 Task: Create in the project AgileBridge and in the Backlog issue 'Integrate a new product recommendation feature into an existing e-commerce website to improve product discoverability and sales conversion' a child issue 'Serverless computing application deployment automation and optimization', and assign it to team member softage.1@softage.net. Create in the project AgileBridge and in the Backlog issue 'Develop a new tool for automated testing of cross-browser compatibility and responsiveness' a child issue 'Automated infrastructure disaster recovery testing and remediation', and assign it to team member softage.2@softage.net
Action: Mouse moved to (738, 587)
Screenshot: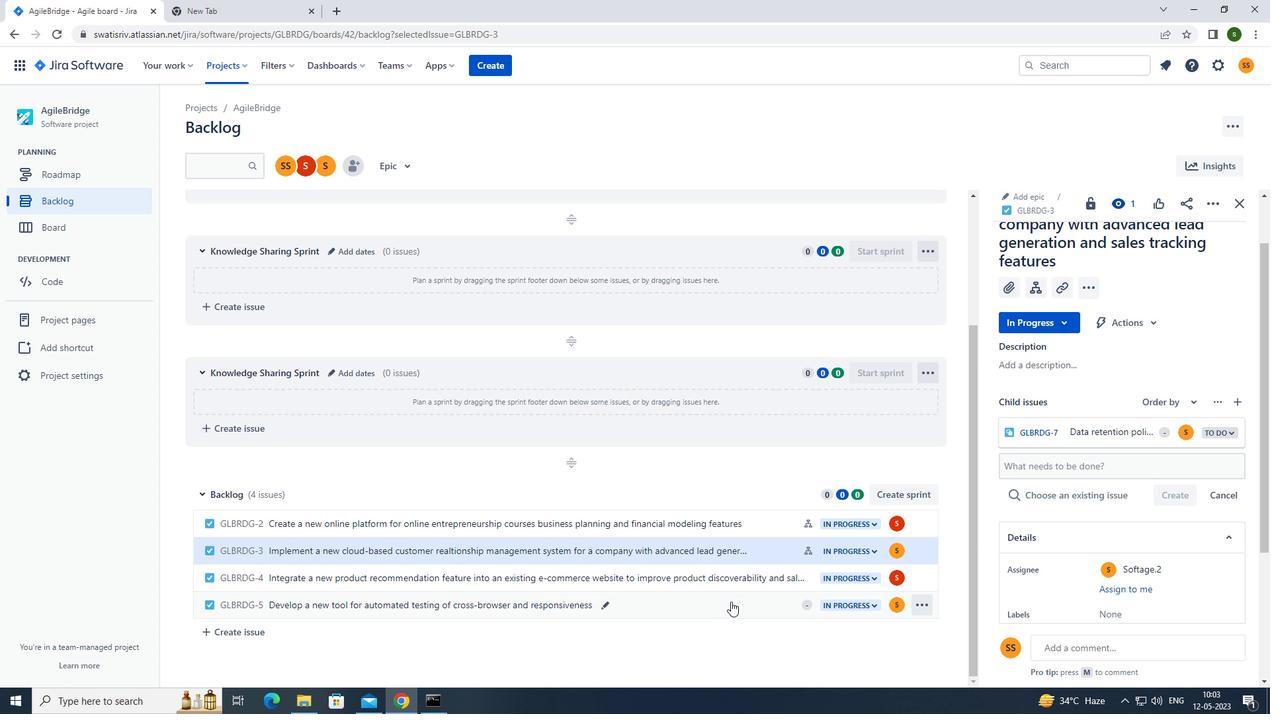 
Action: Mouse pressed left at (738, 587)
Screenshot: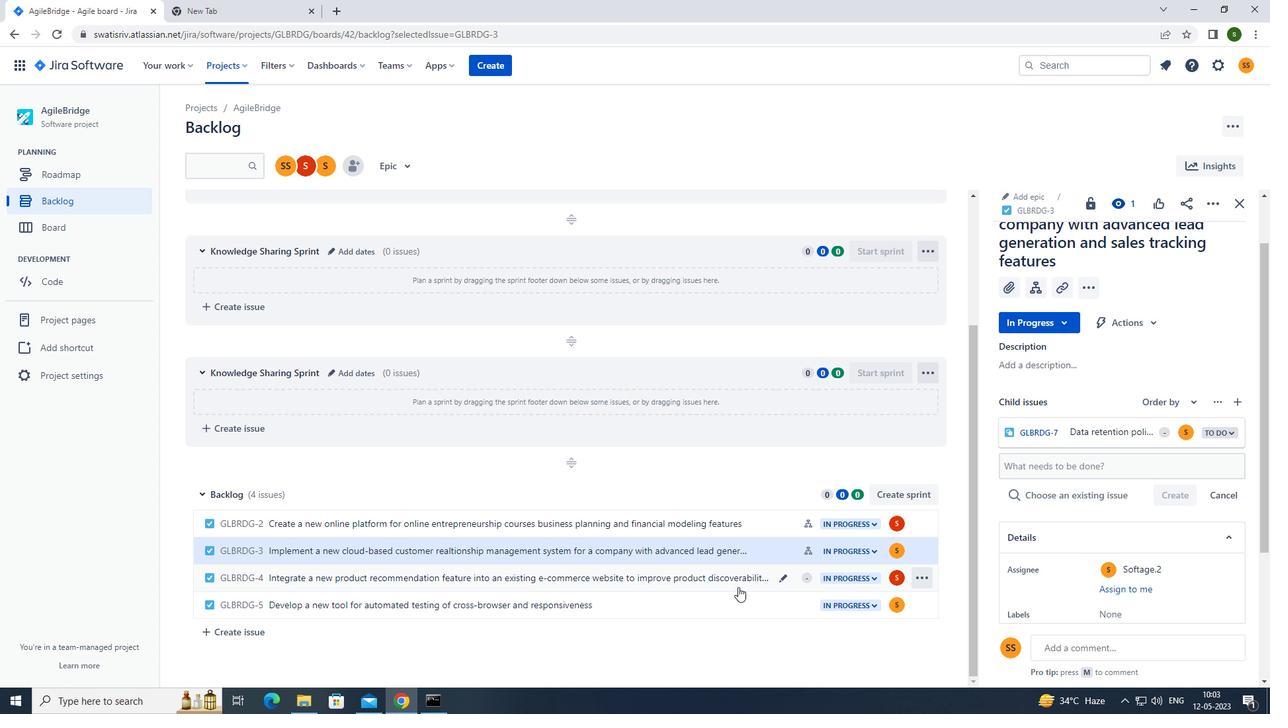 
Action: Mouse moved to (1038, 333)
Screenshot: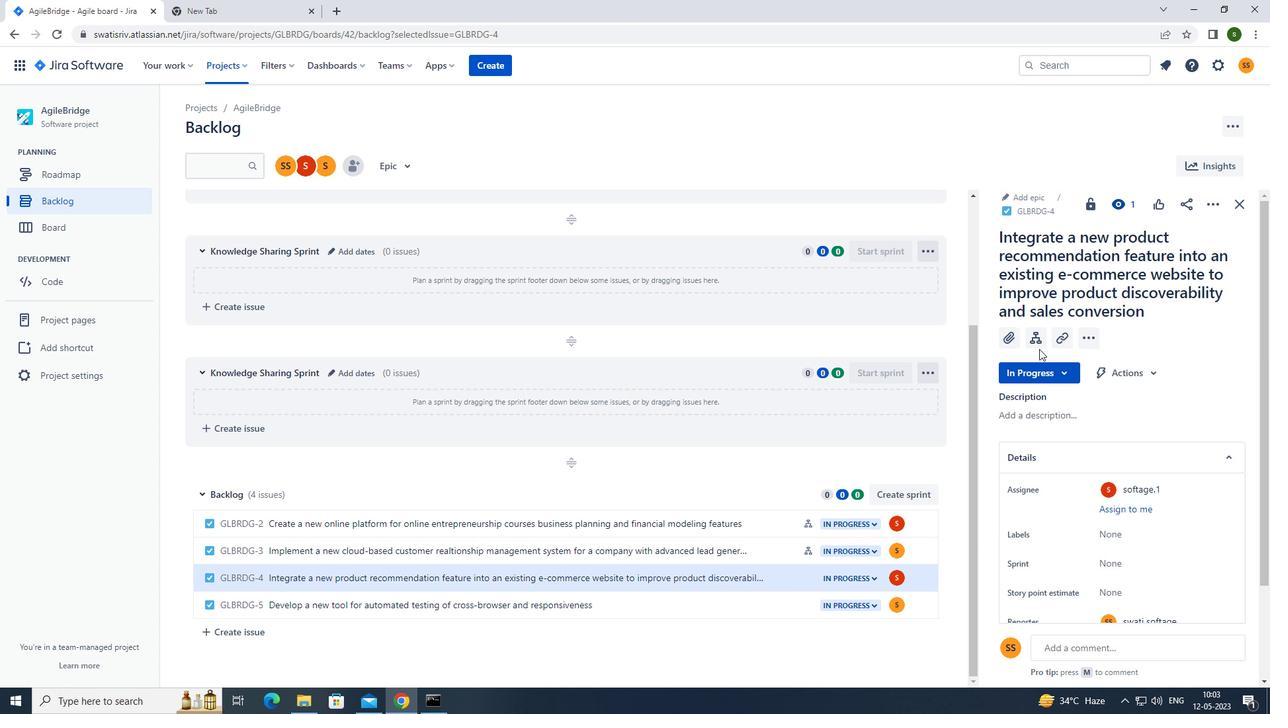 
Action: Mouse pressed left at (1038, 333)
Screenshot: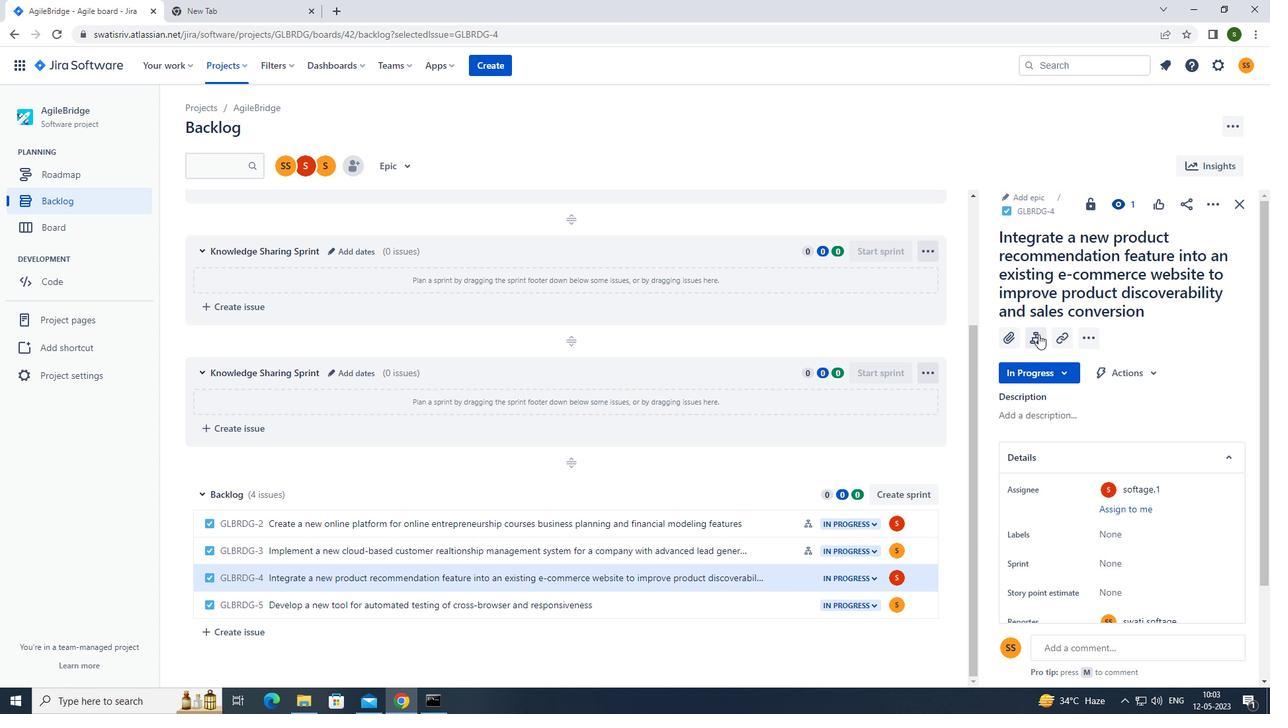 
Action: Mouse moved to (1040, 430)
Screenshot: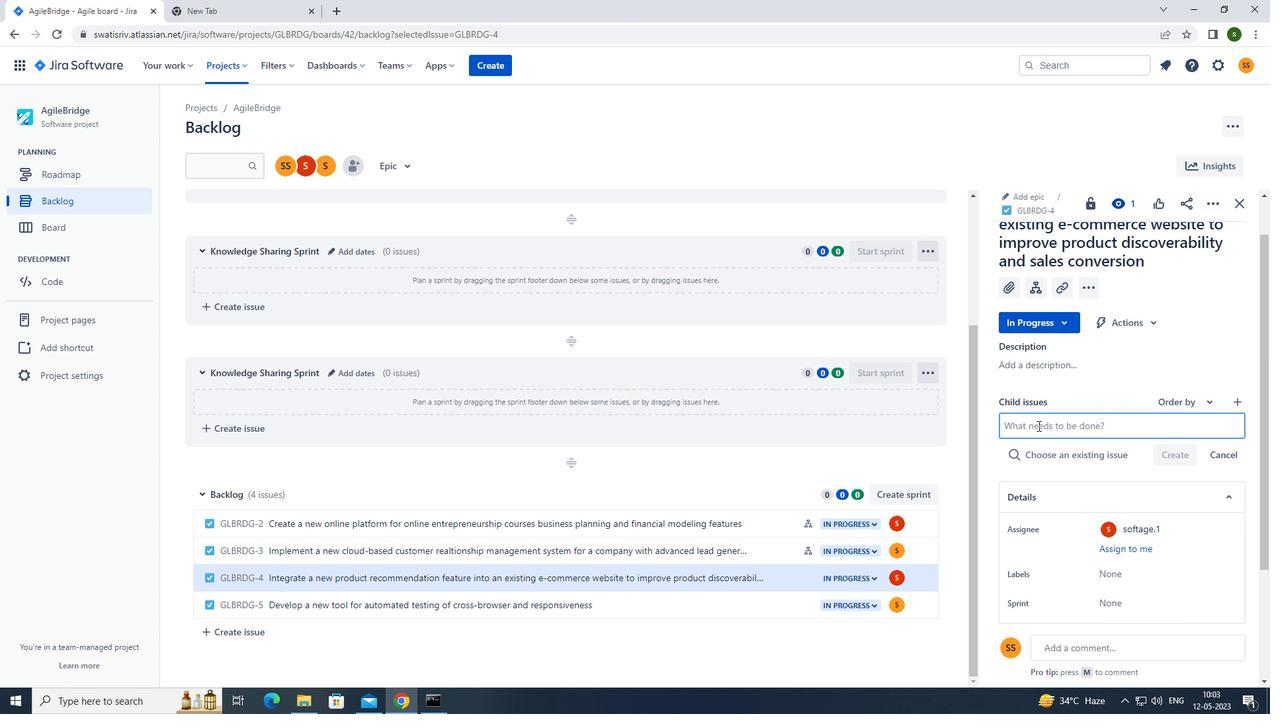 
Action: Mouse pressed left at (1040, 430)
Screenshot: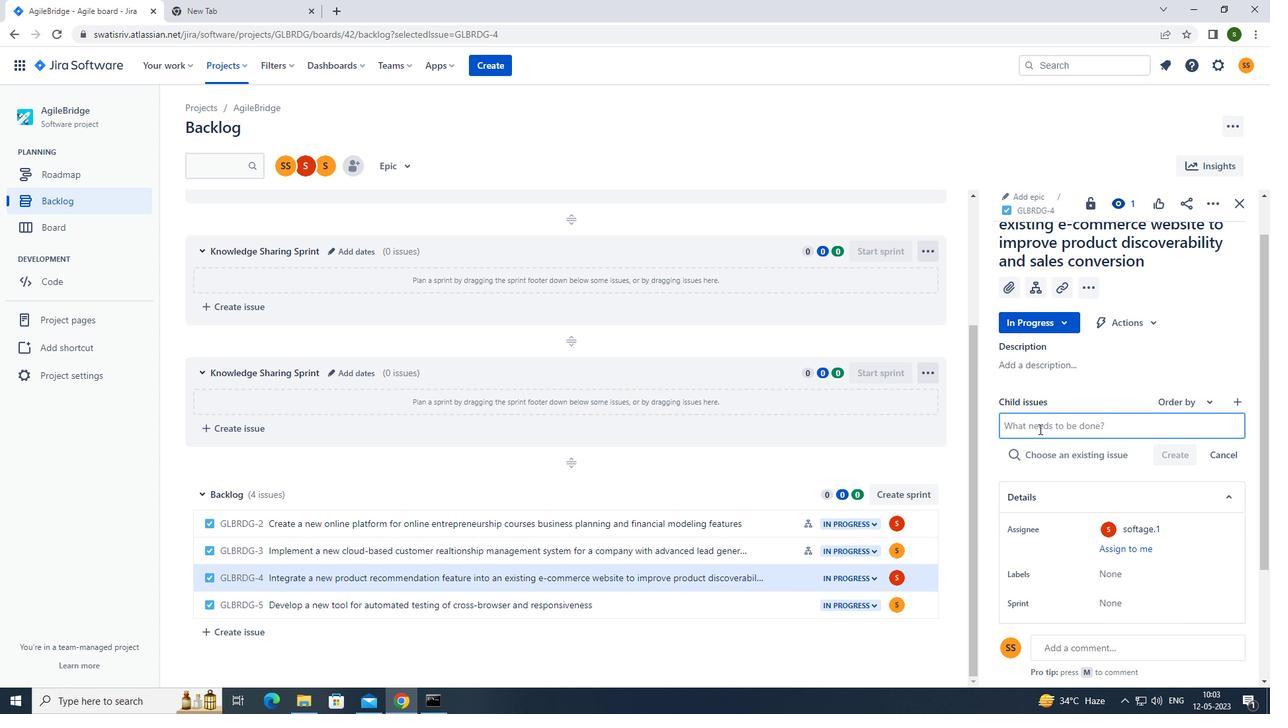 
Action: Mouse moved to (991, 436)
Screenshot: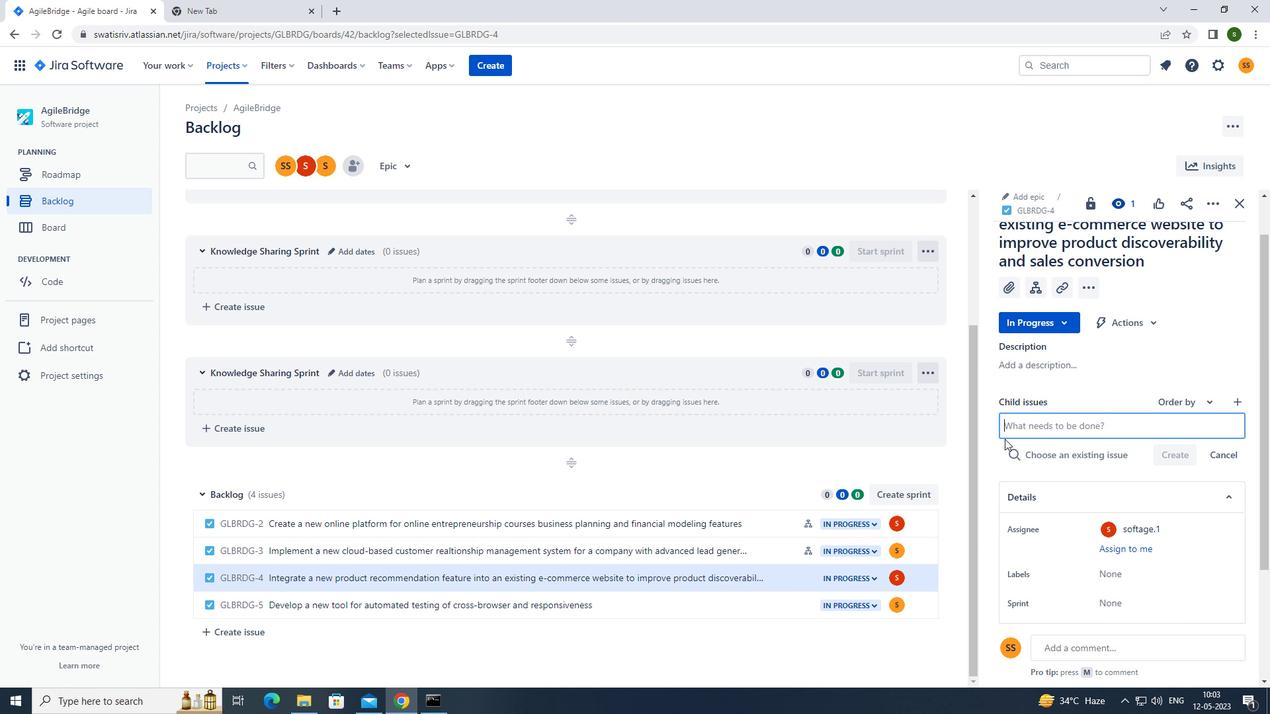 
Action: Key pressed <Key.caps_lock>s
Screenshot: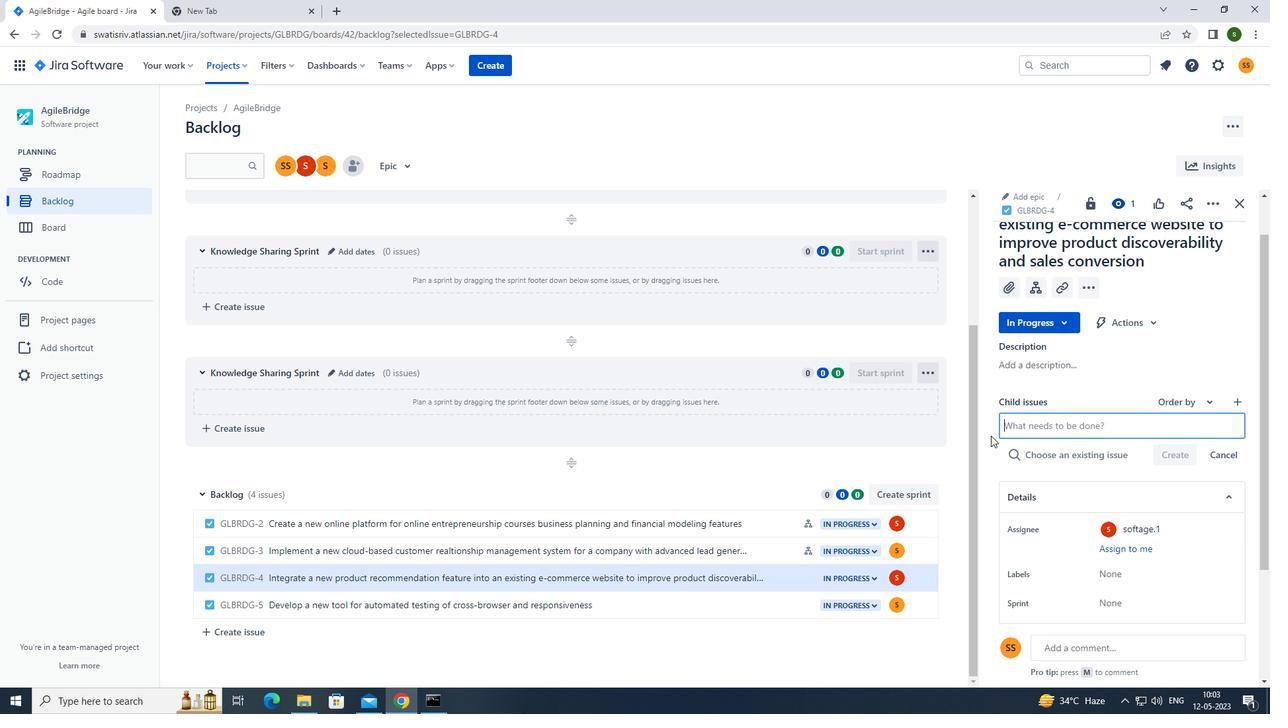 
Action: Mouse moved to (990, 435)
Screenshot: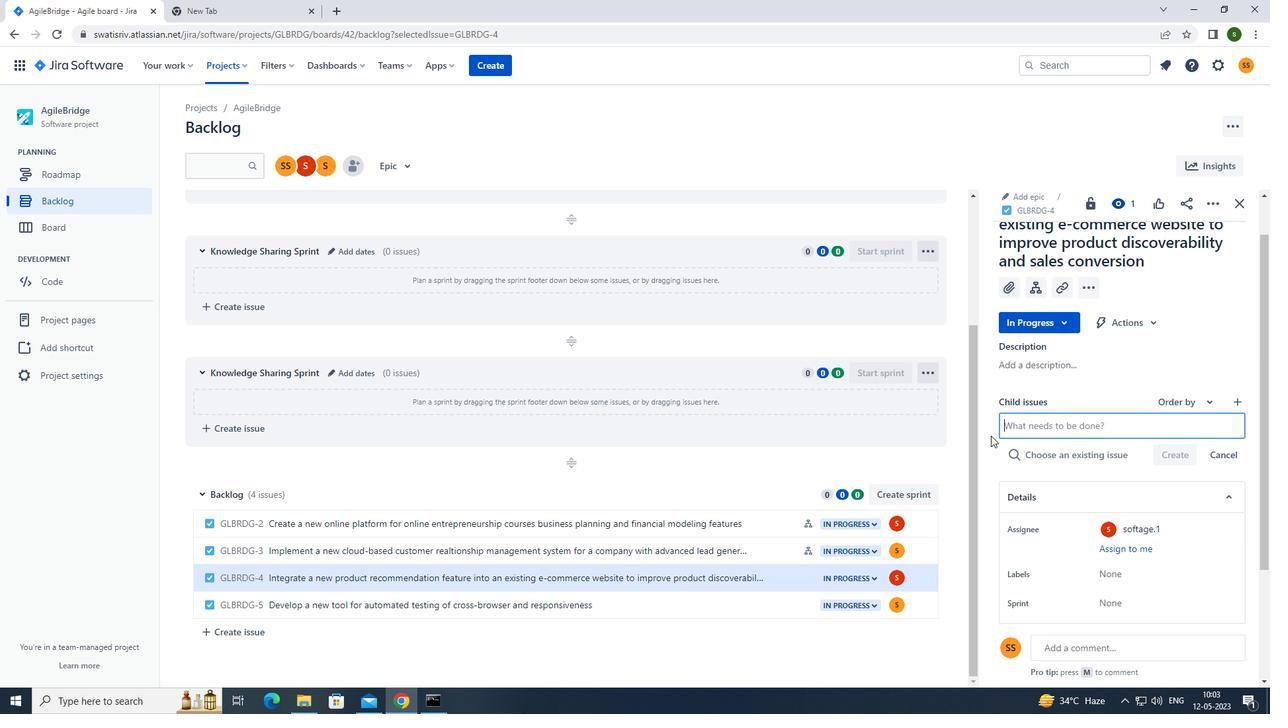
Action: Key pressed <Key.caps_lock>erverless<Key.space>computing<Key.space>application<Key.space>deployment<Key.space>automation<Key.space>and<Key.space>optimization<Key.enter>
Screenshot: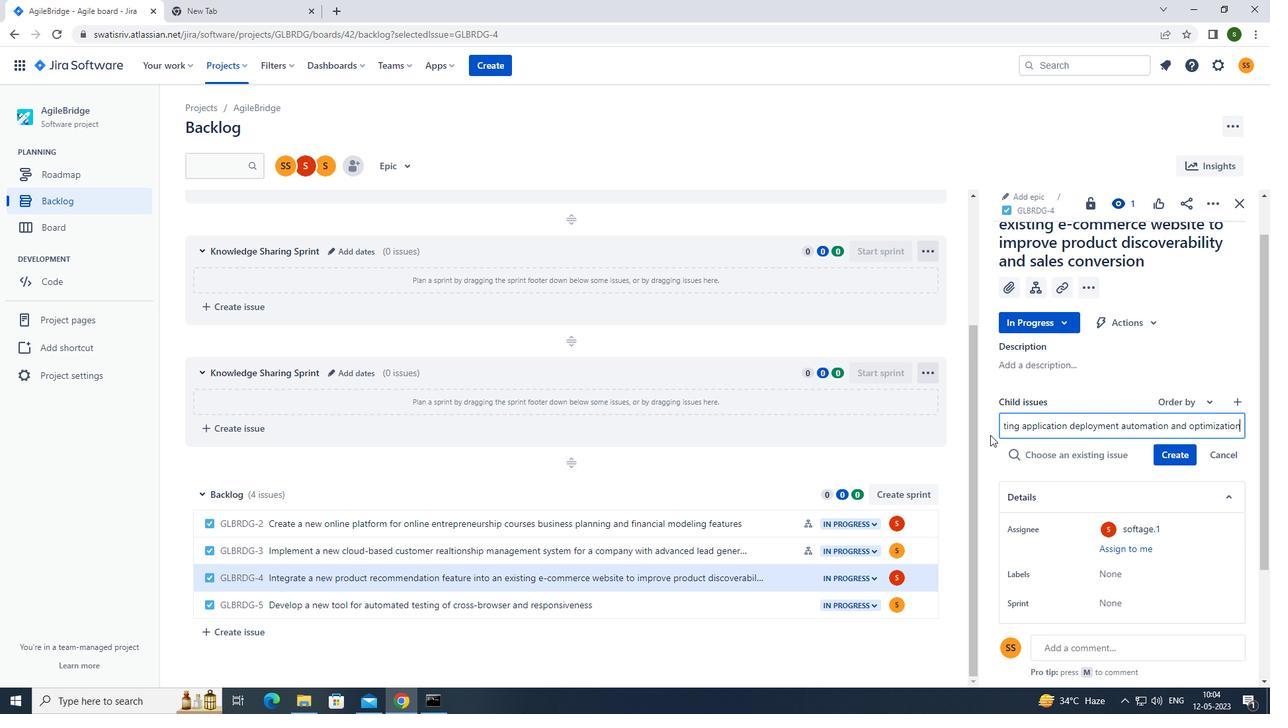 
Action: Mouse moved to (1182, 430)
Screenshot: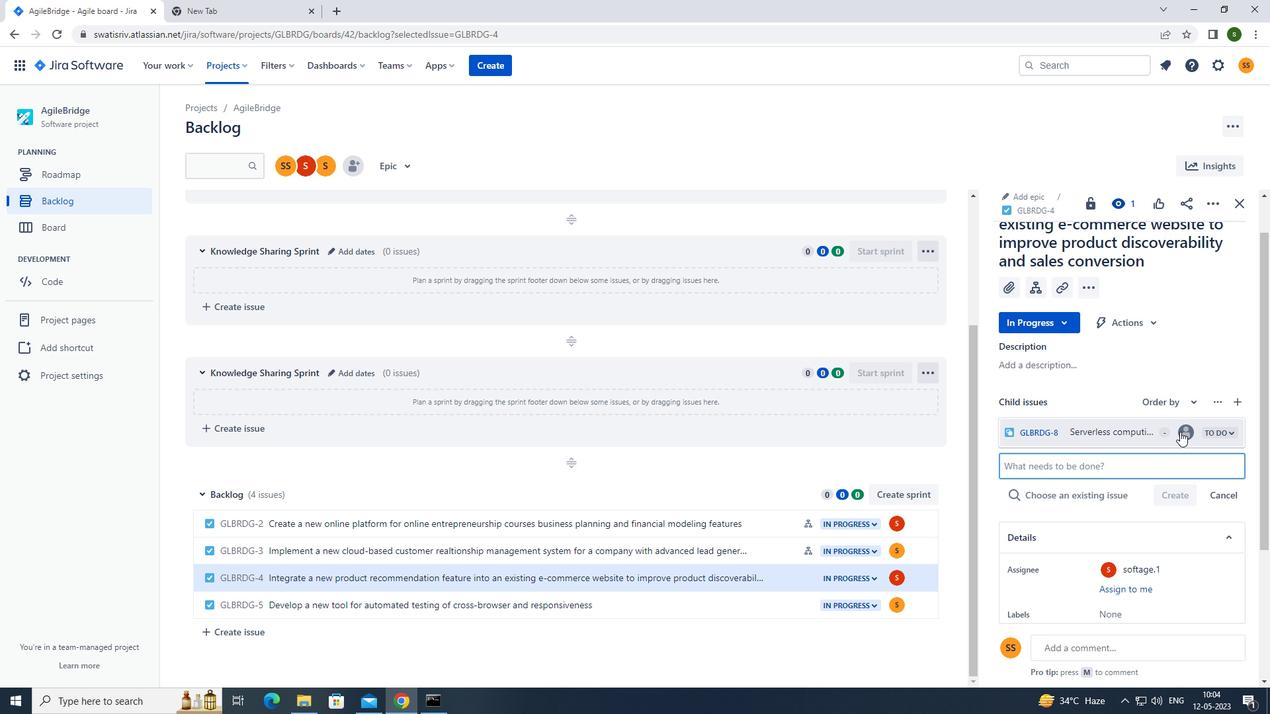 
Action: Mouse pressed left at (1182, 430)
Screenshot: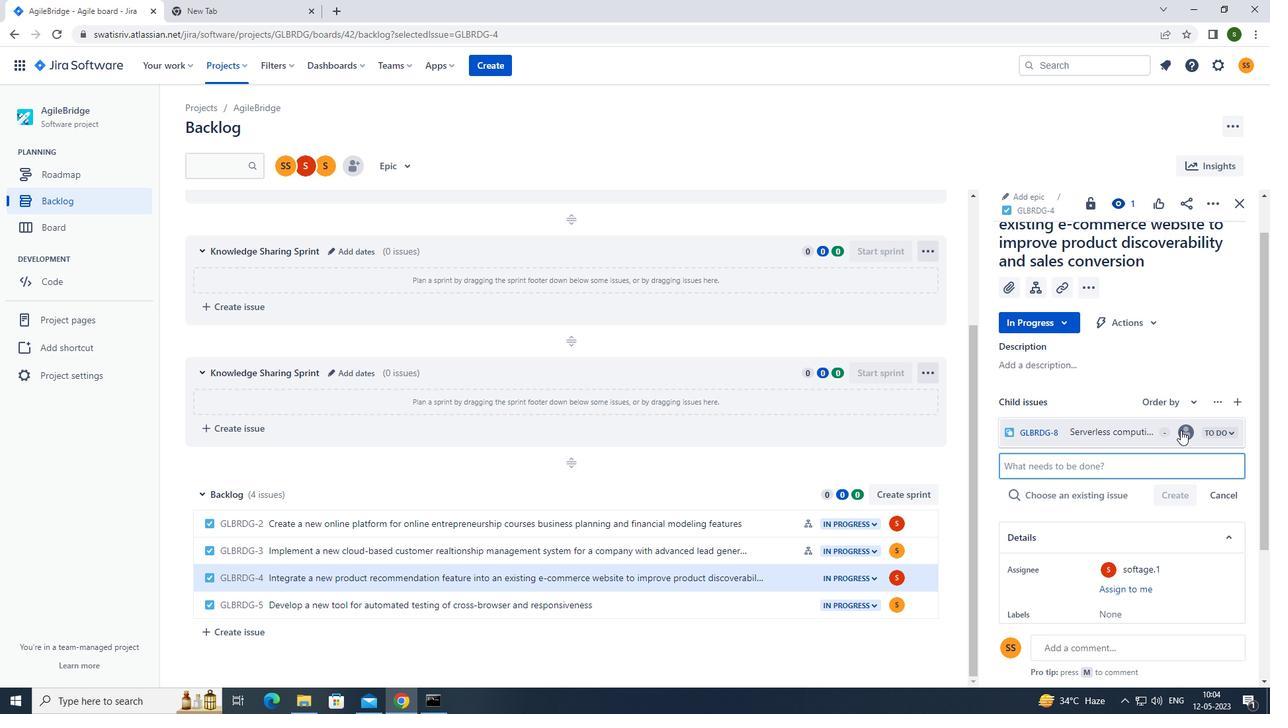 
Action: Mouse moved to (1078, 469)
Screenshot: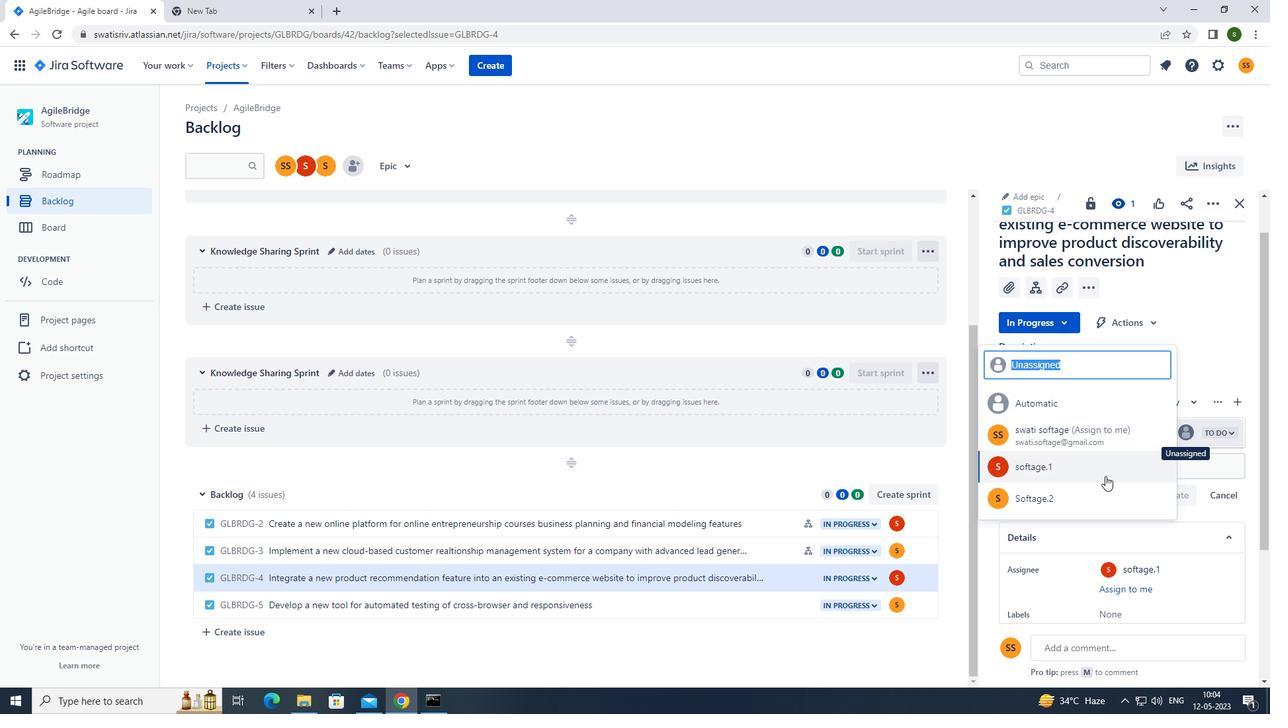 
Action: Mouse pressed left at (1078, 469)
Screenshot: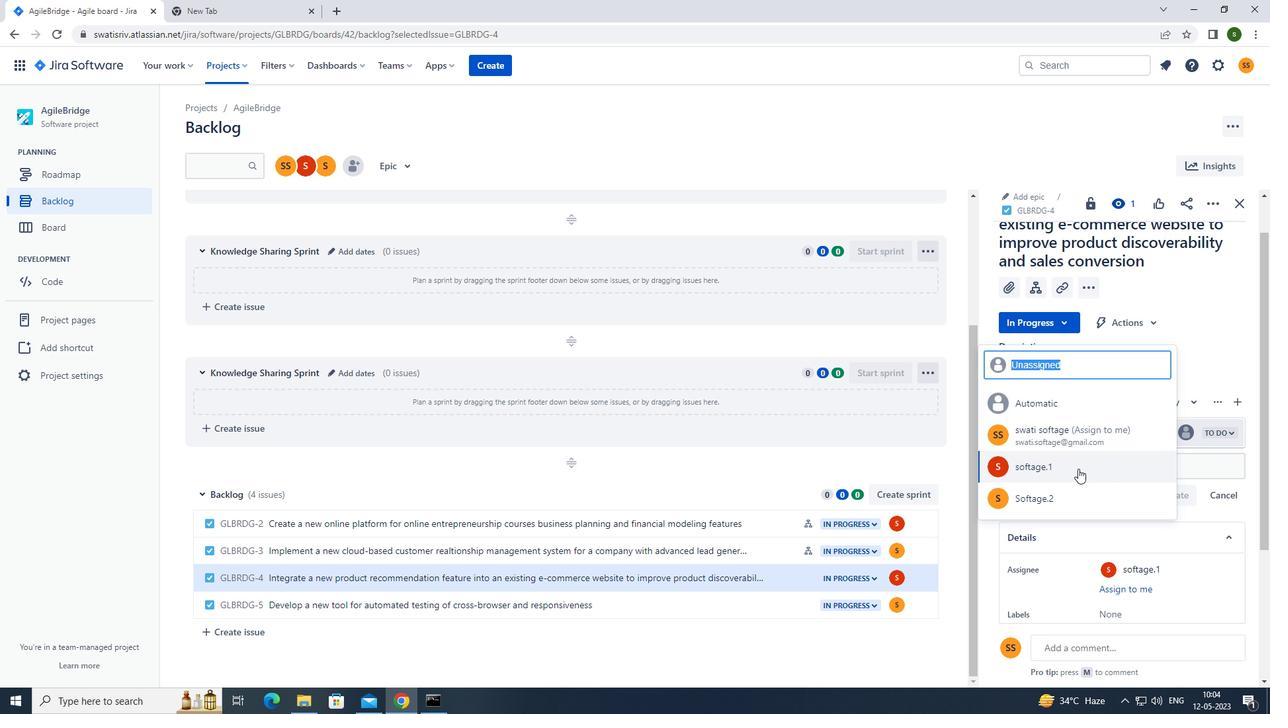 
Action: Mouse moved to (691, 162)
Screenshot: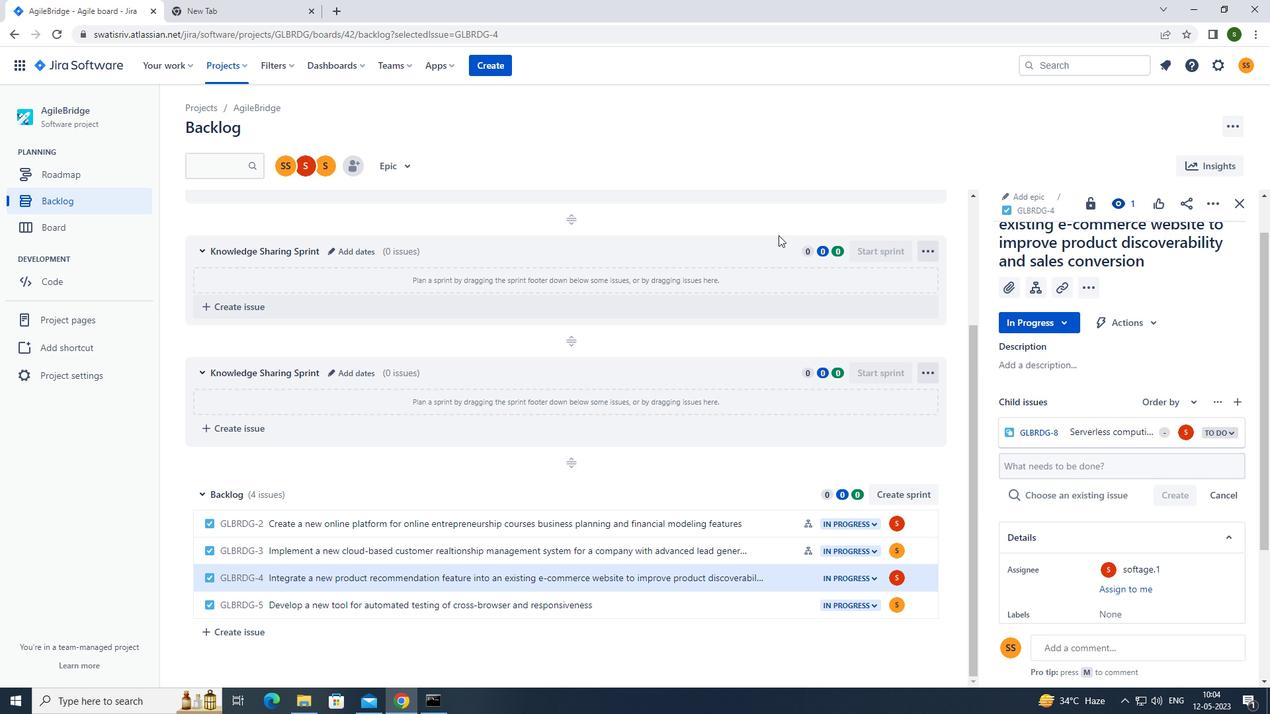 
Action: Mouse scrolled (691, 161) with delta (0, 0)
Screenshot: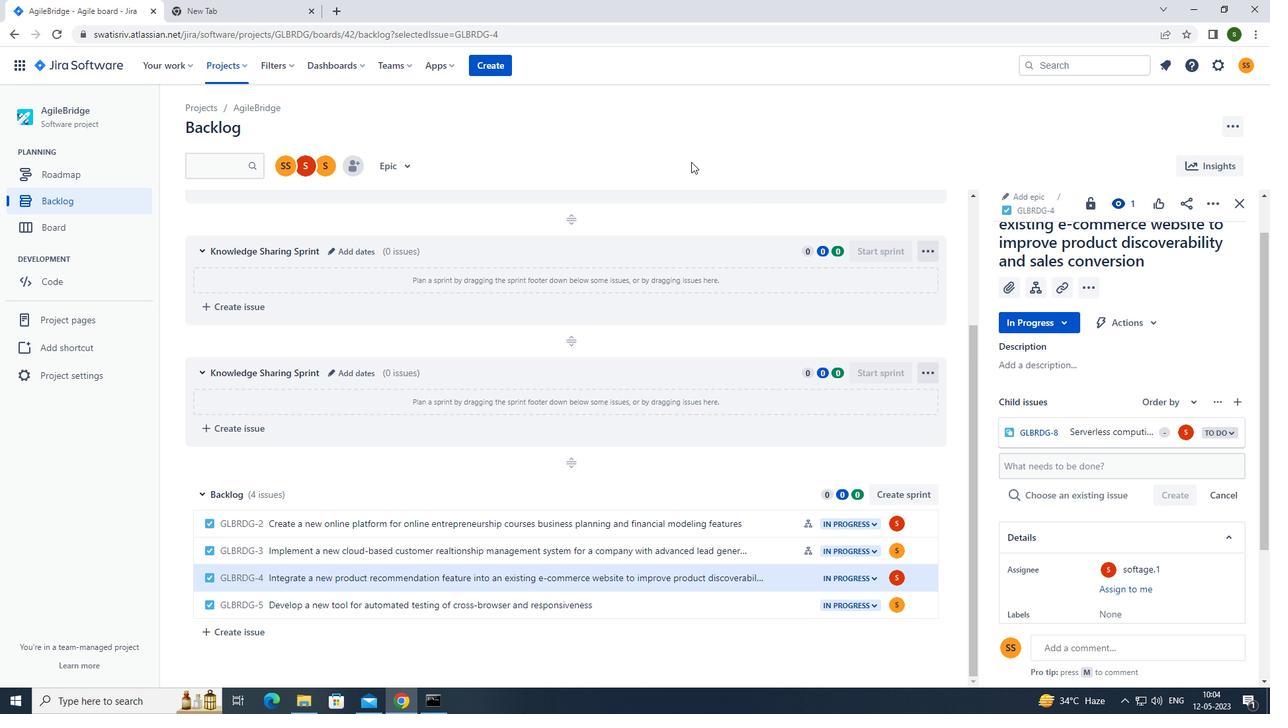 
Action: Mouse moved to (712, 610)
Screenshot: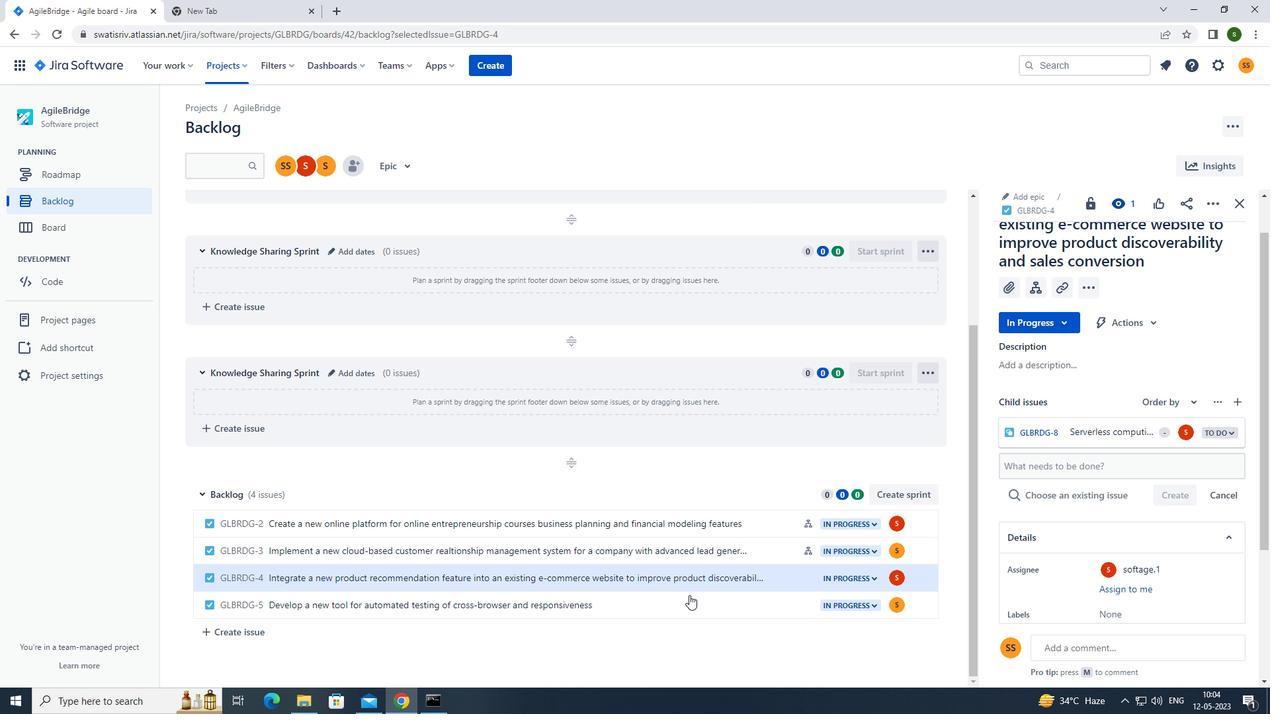 
Action: Mouse pressed left at (712, 610)
Screenshot: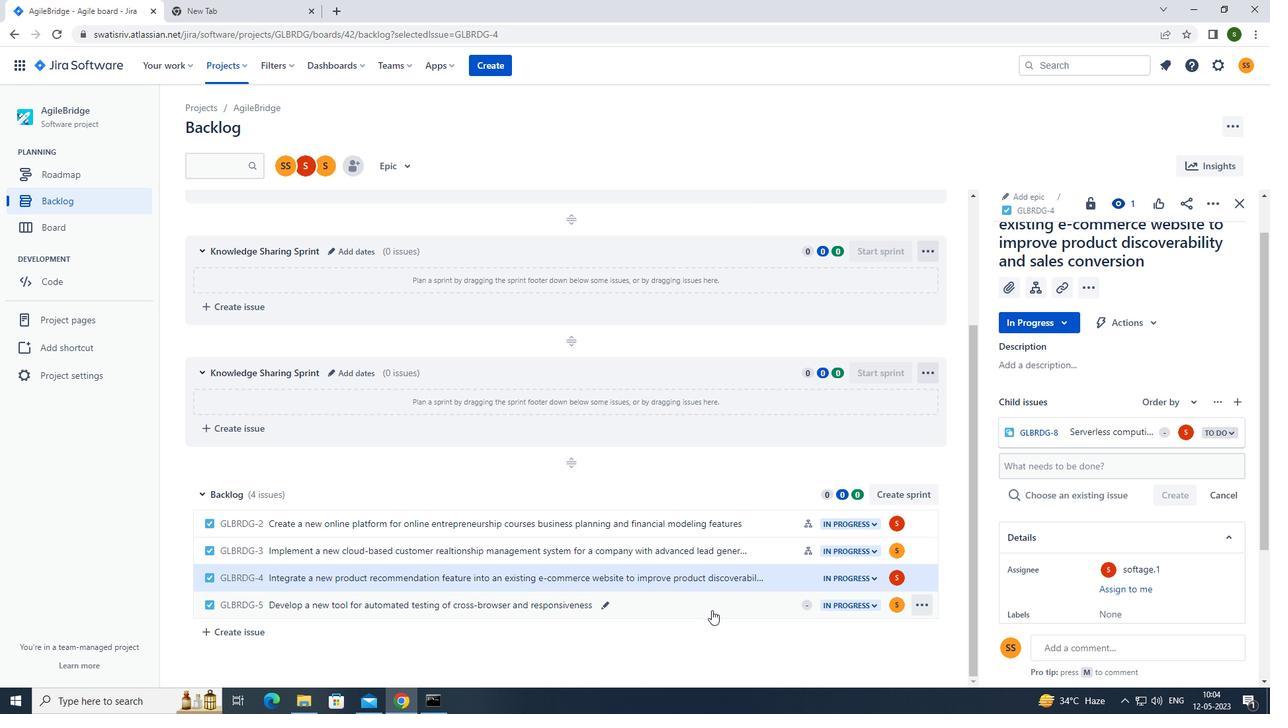 
Action: Mouse moved to (1033, 298)
Screenshot: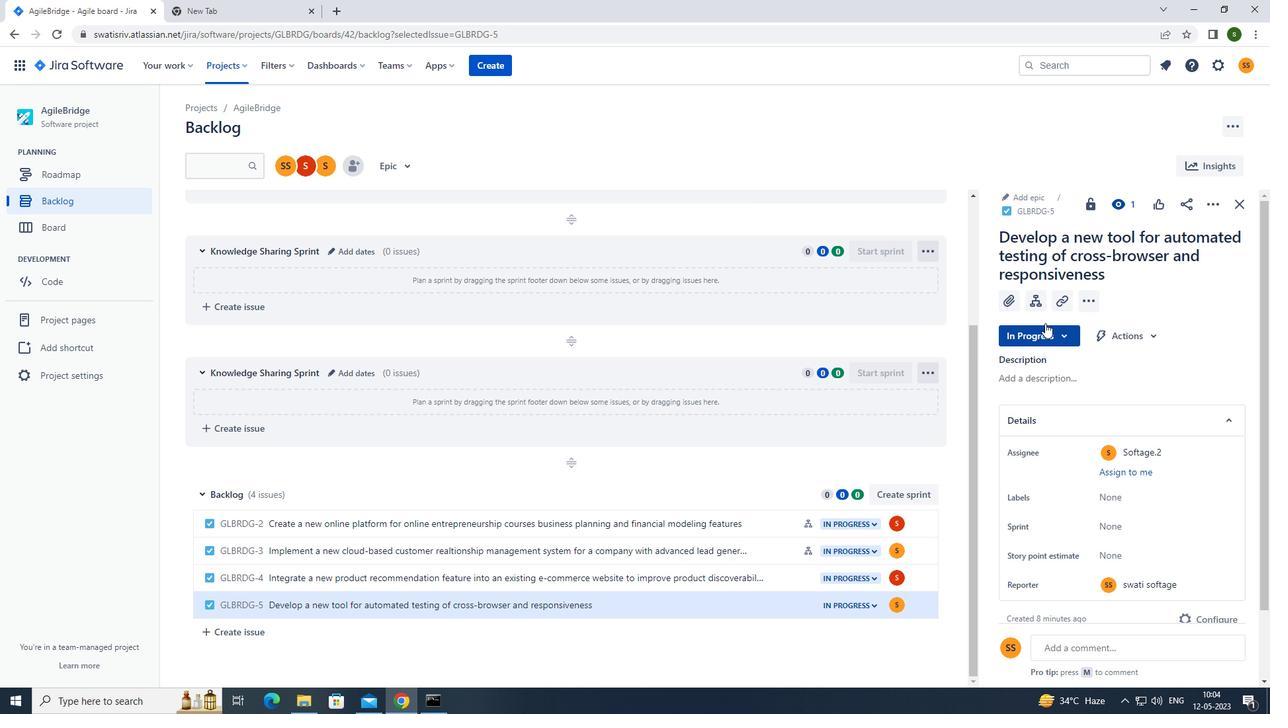 
Action: Mouse pressed left at (1033, 298)
Screenshot: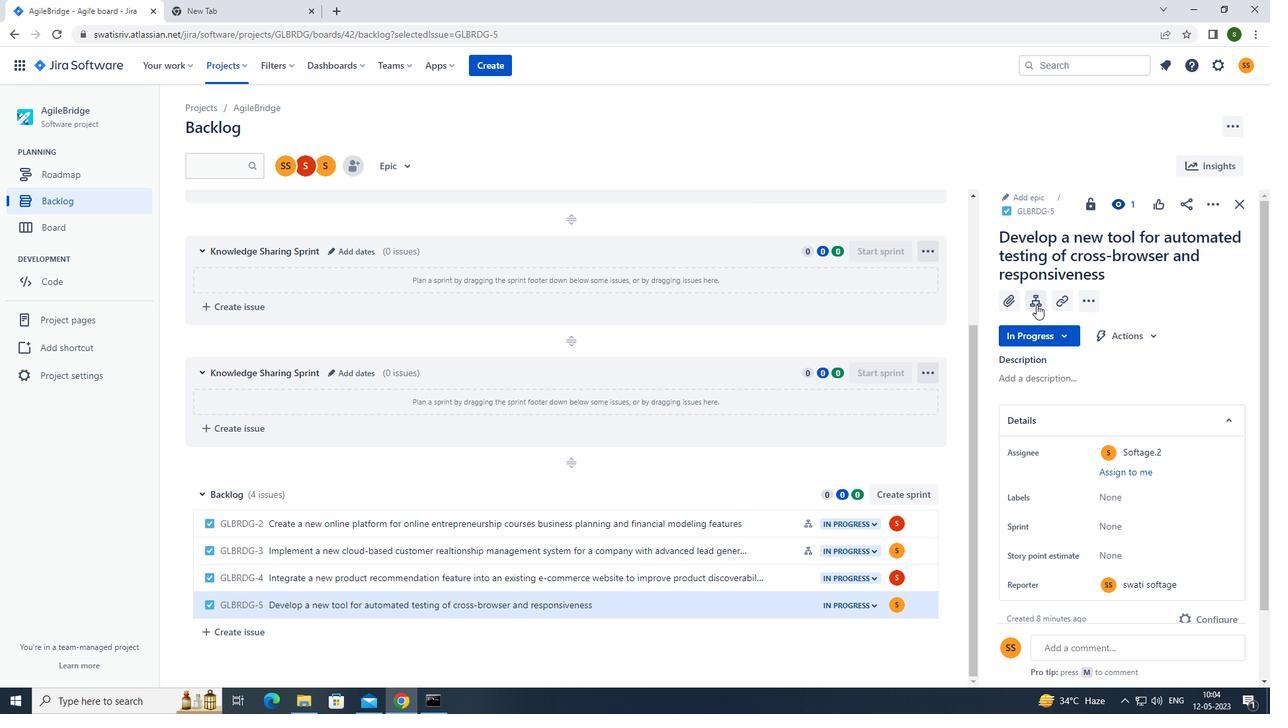 
Action: Mouse moved to (1055, 427)
Screenshot: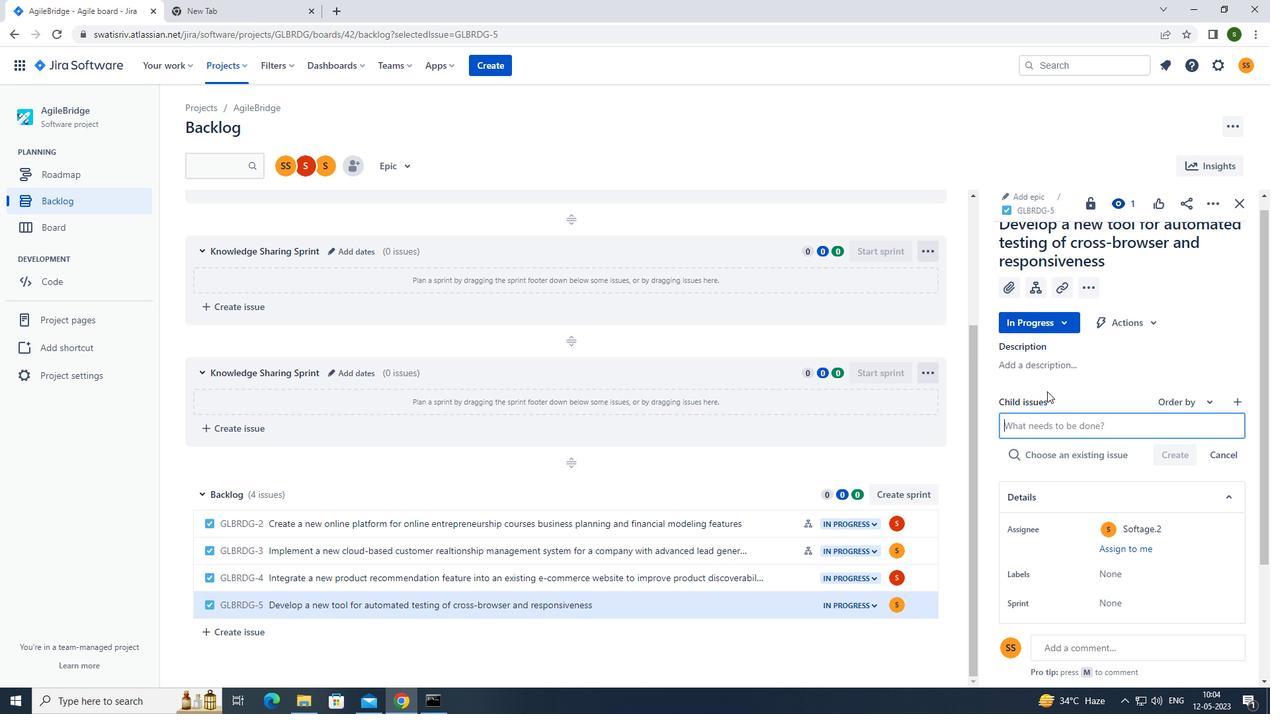 
Action: Mouse pressed left at (1055, 427)
Screenshot: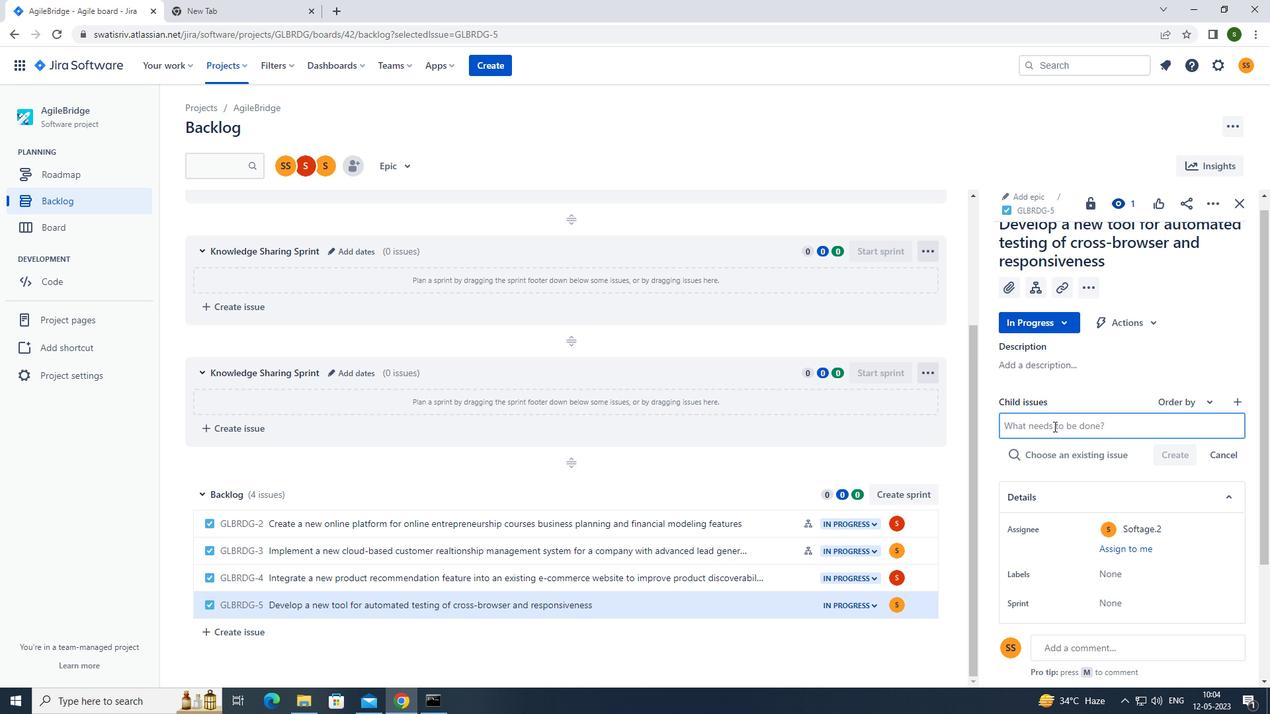 
Action: Key pressed <Key.caps_lock>a<Key.caps_lock>utomated<Key.space><Key.caps_lock><Key.caps_lock>infrastructure<Key.space>disaster<Key.space>testing<Key.space>and<Key.space>remediation<Key.enter>
Screenshot: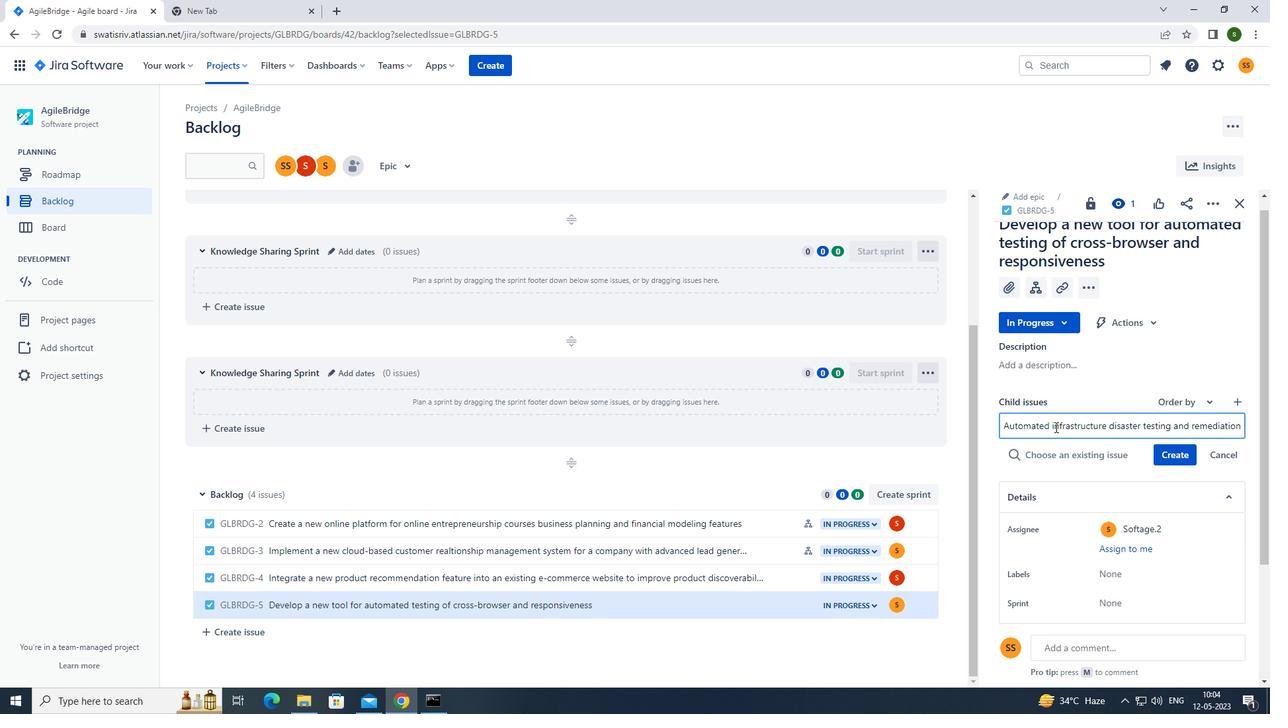 
Action: Mouse moved to (1233, 428)
Screenshot: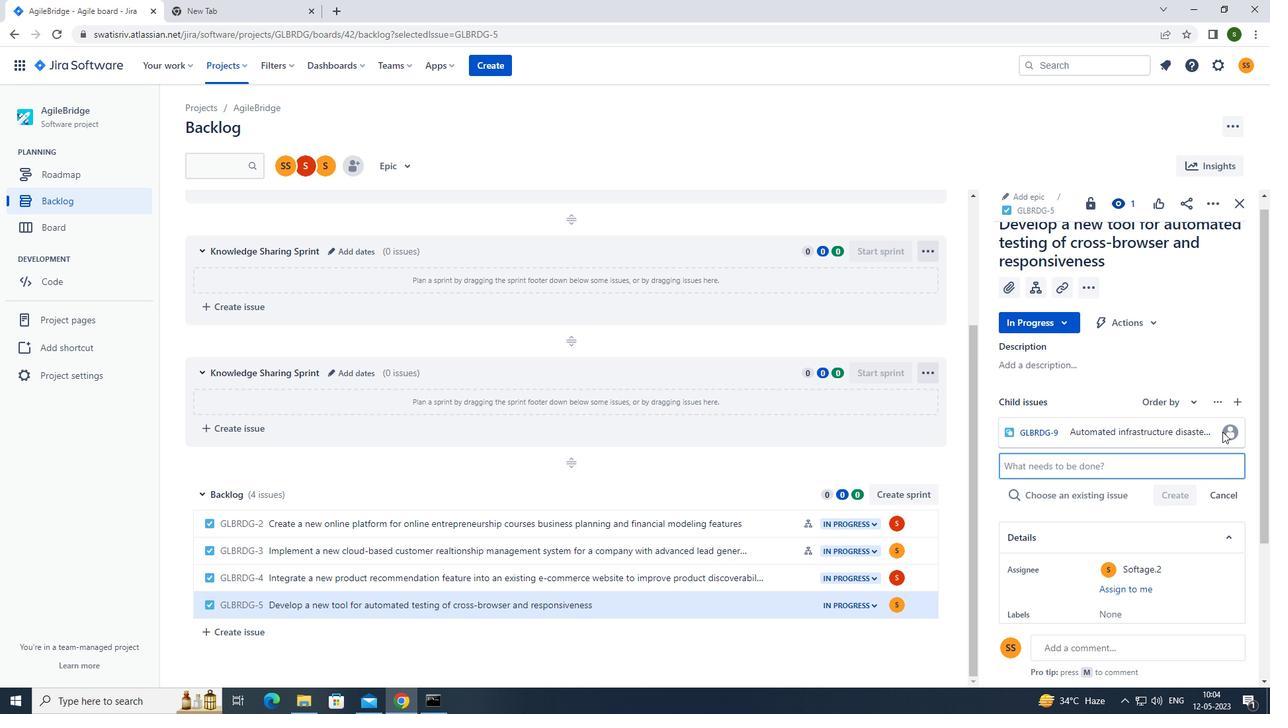
Action: Mouse pressed left at (1233, 428)
Screenshot: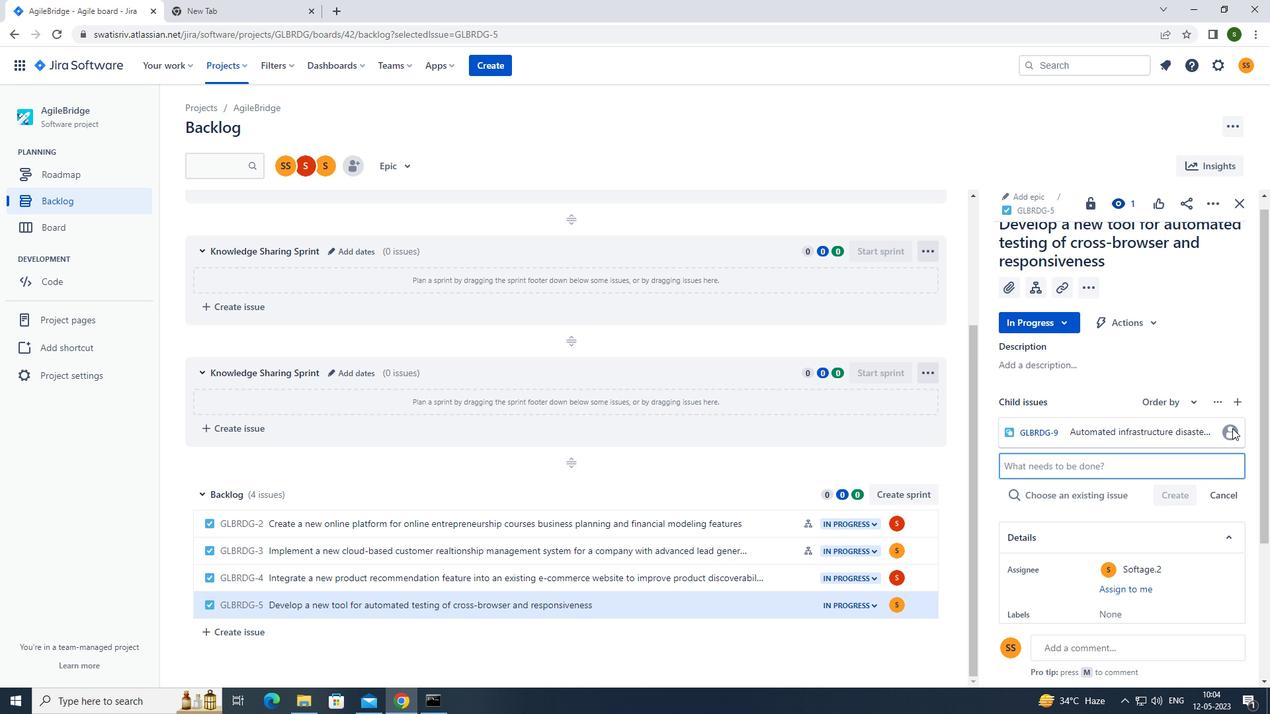 
Action: Mouse moved to (1187, 435)
Screenshot: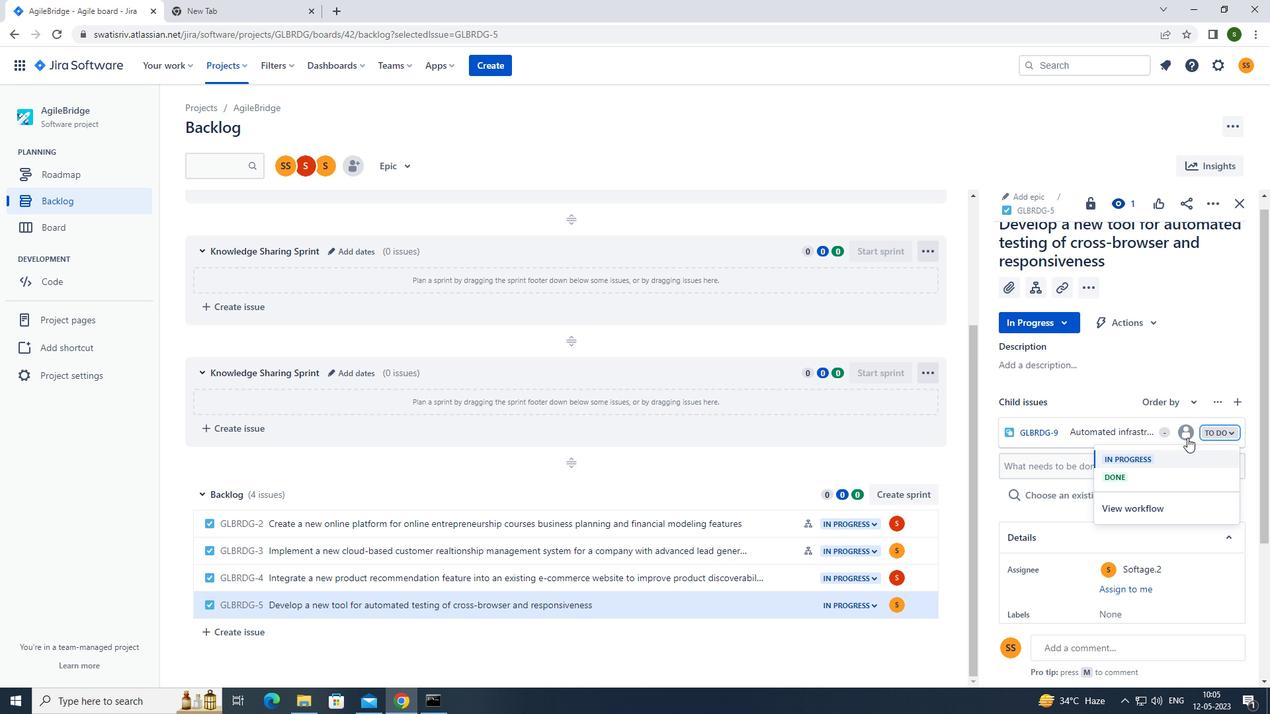 
Action: Mouse pressed left at (1187, 435)
Screenshot: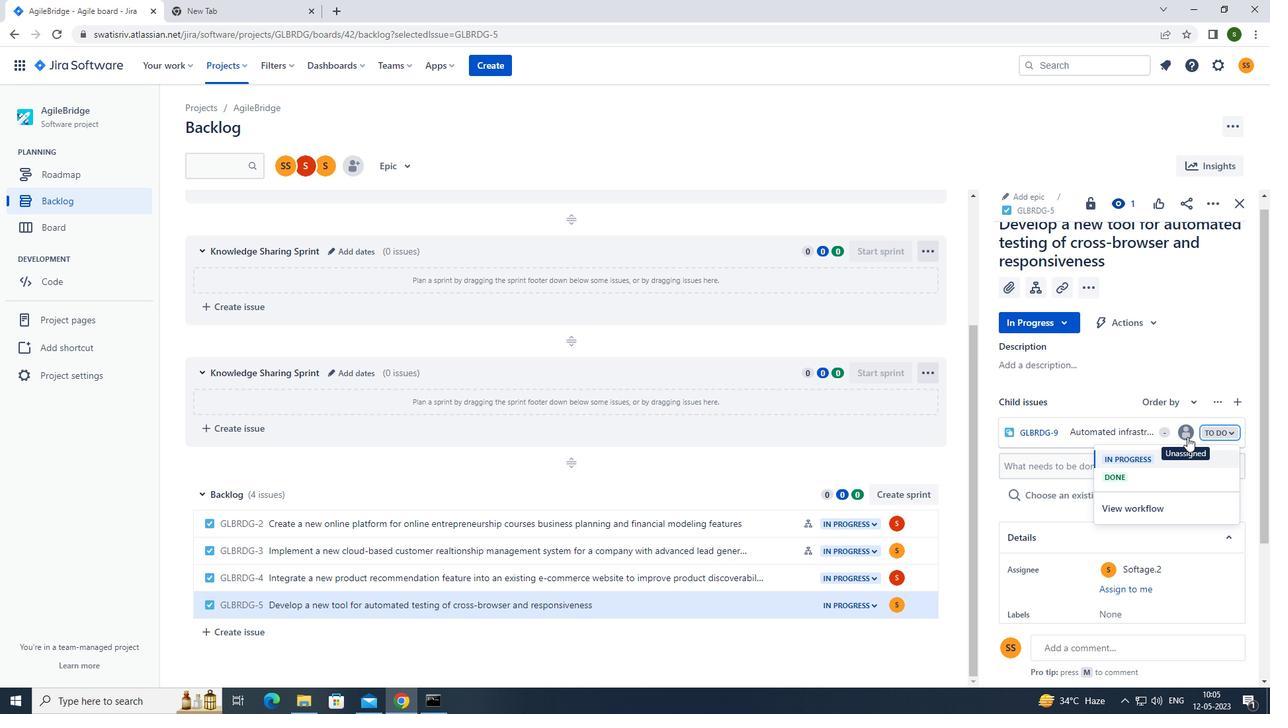 
Action: Mouse moved to (1084, 508)
Screenshot: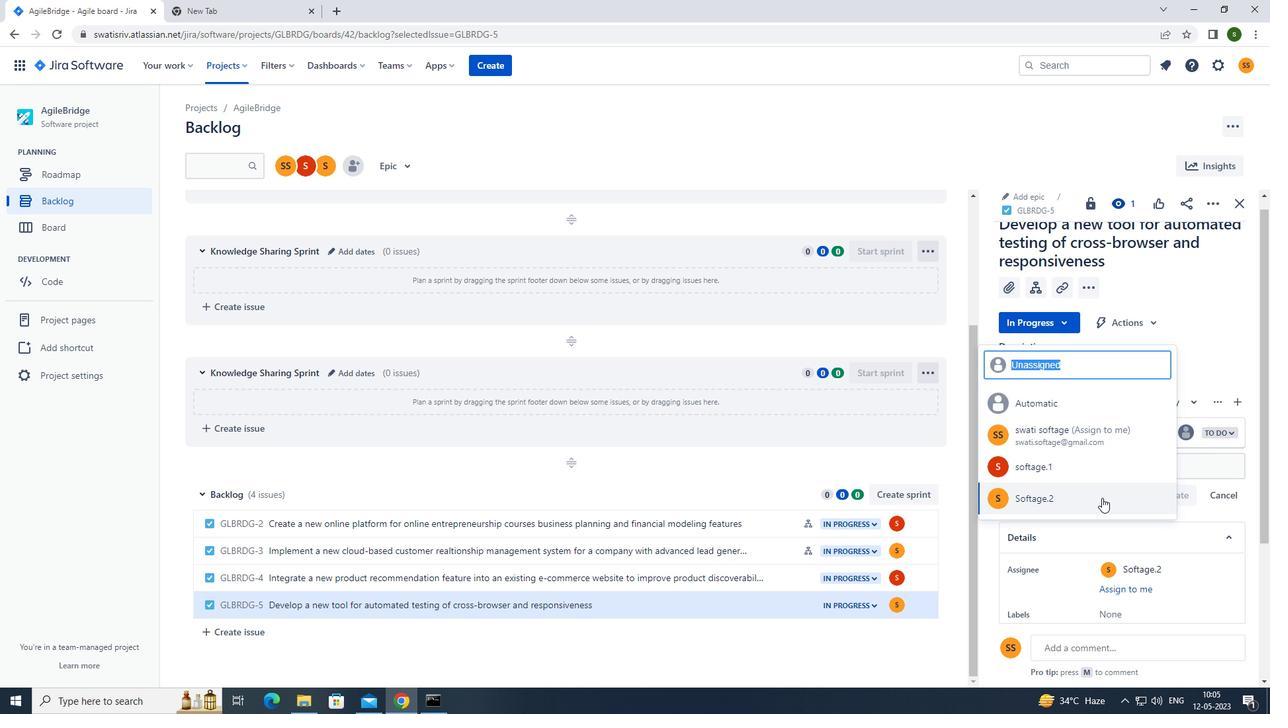
Action: Mouse pressed left at (1084, 508)
Screenshot: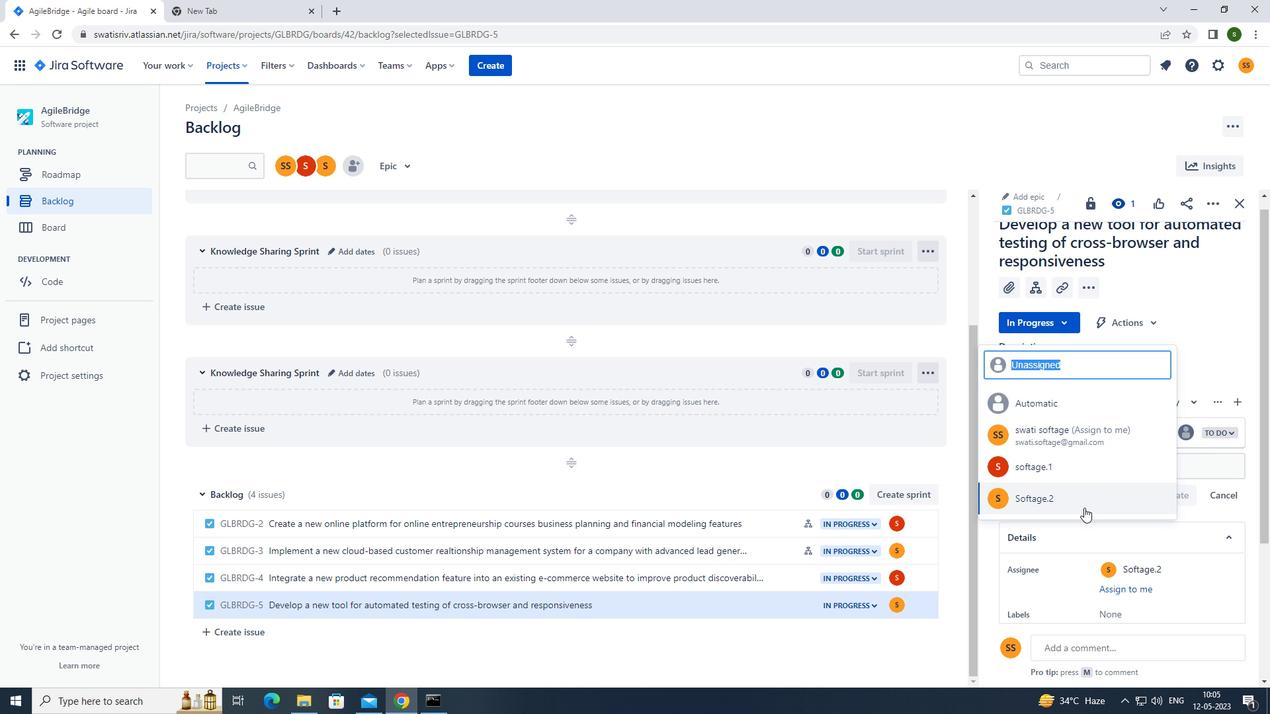 
Action: Mouse moved to (704, 154)
Screenshot: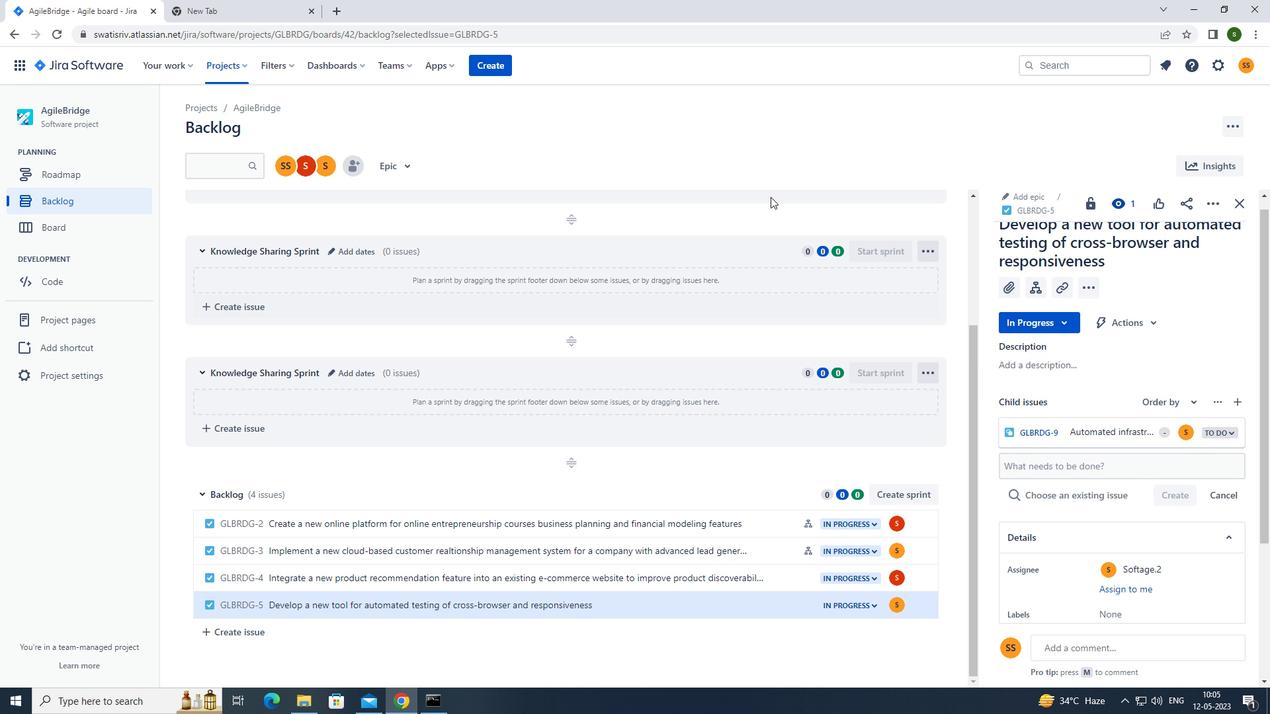 
Action: Mouse pressed left at (704, 154)
Screenshot: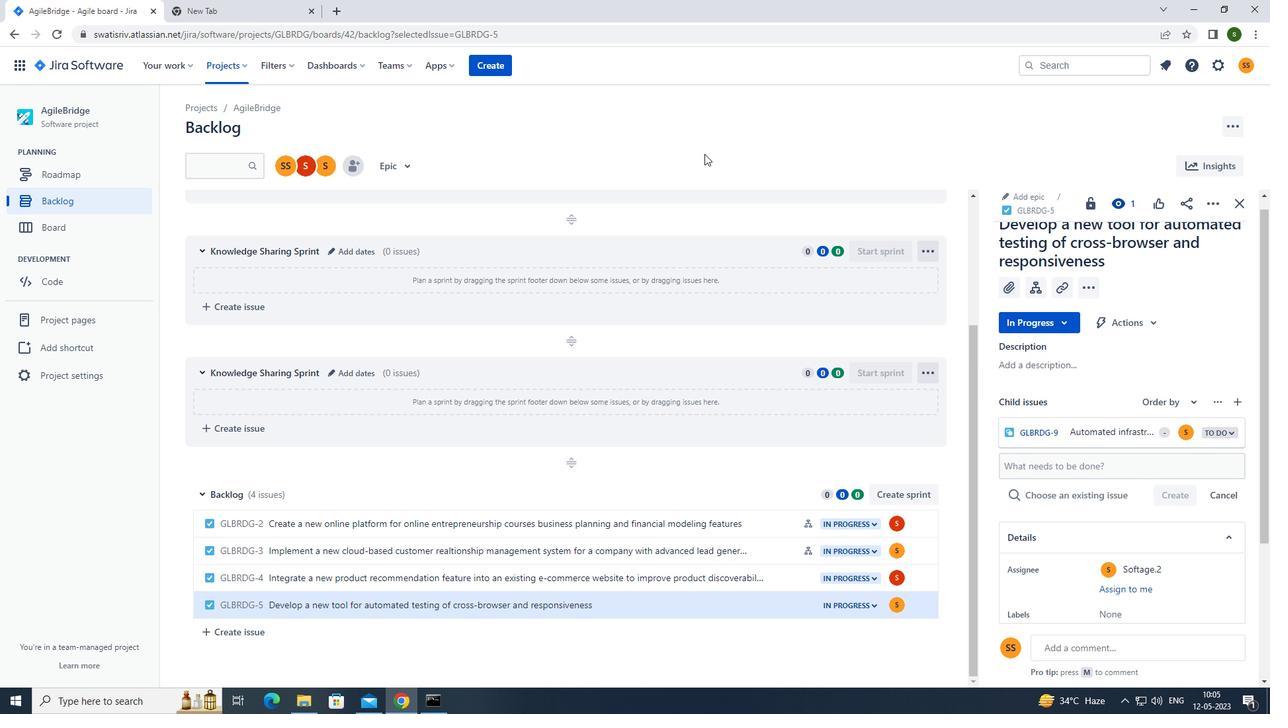 
